 Task: Select home as phone type.
Action: Mouse moved to (723, 77)
Screenshot: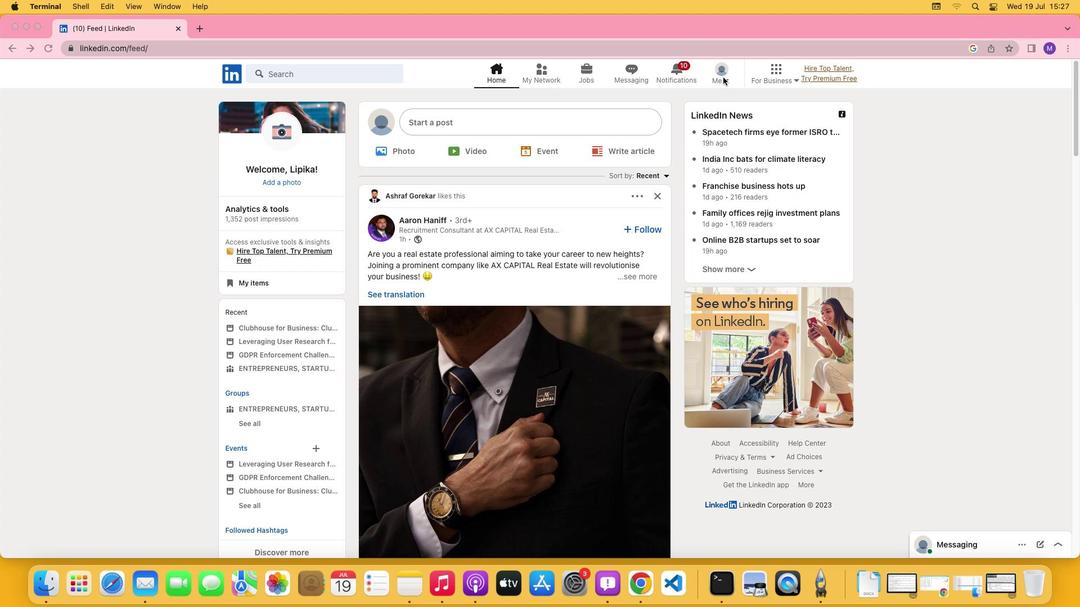 
Action: Mouse pressed left at (723, 77)
Screenshot: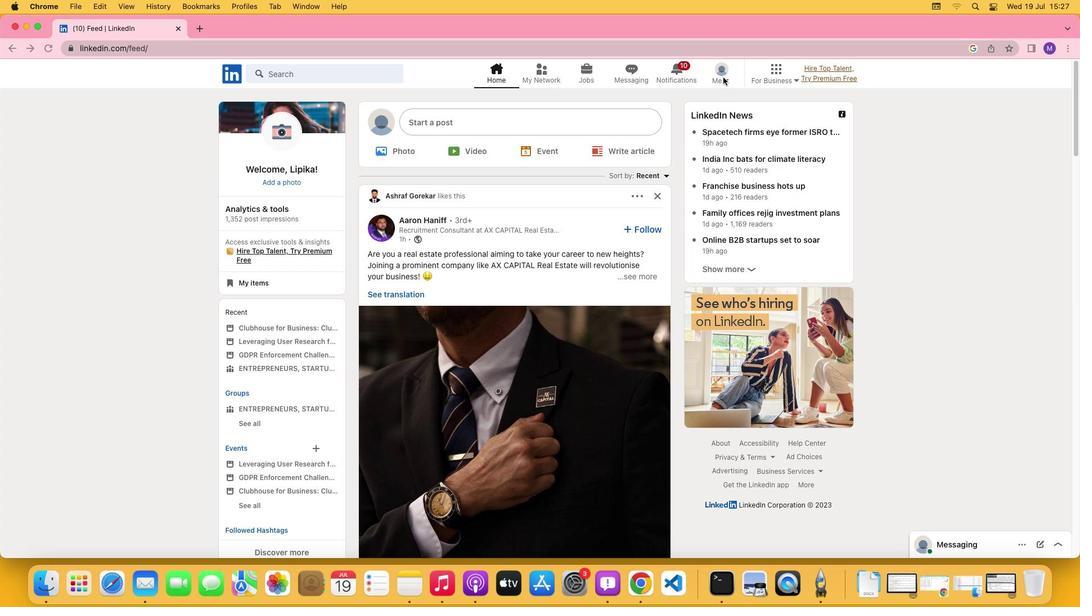 
Action: Mouse moved to (725, 78)
Screenshot: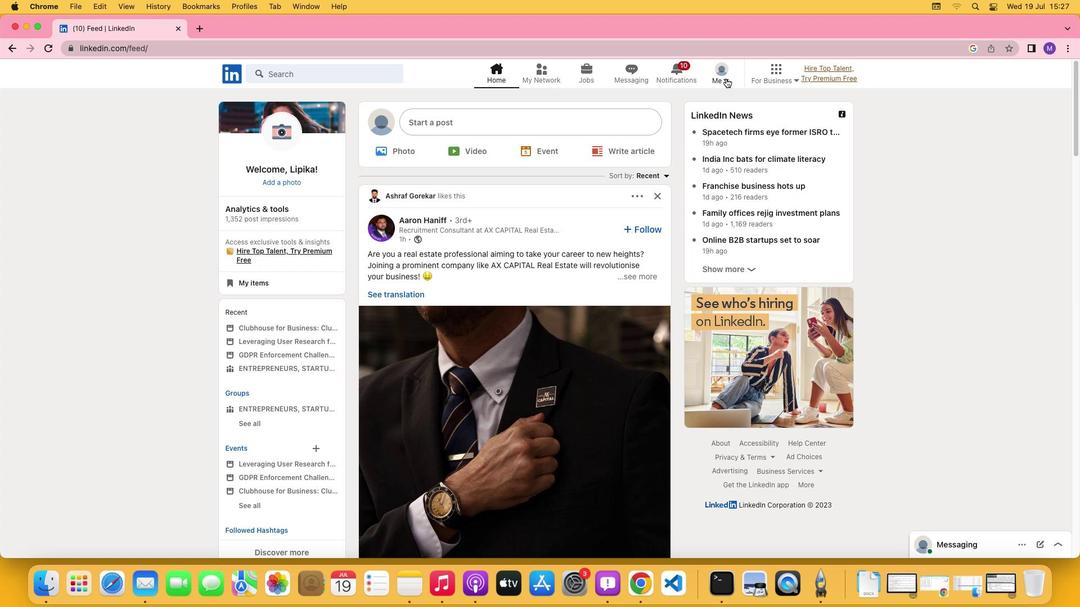 
Action: Mouse pressed left at (725, 78)
Screenshot: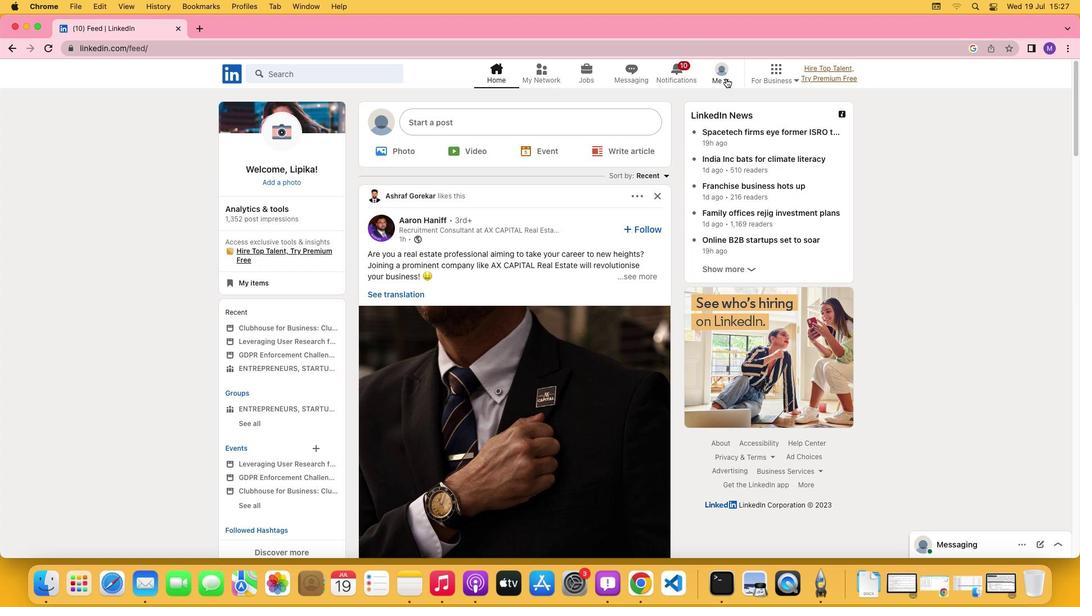
Action: Mouse moved to (715, 135)
Screenshot: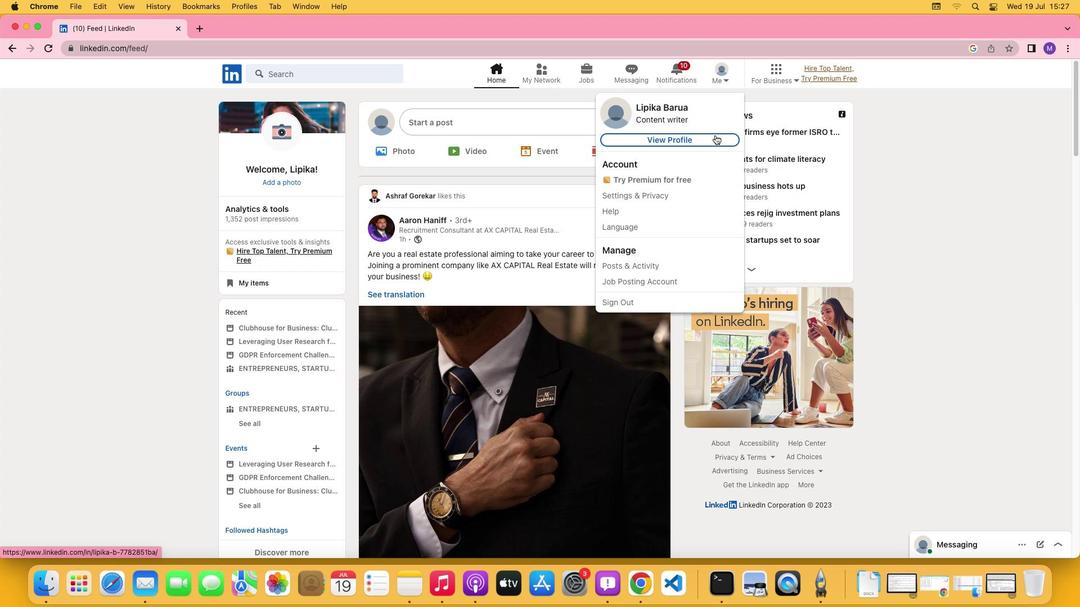 
Action: Mouse pressed left at (715, 135)
Screenshot: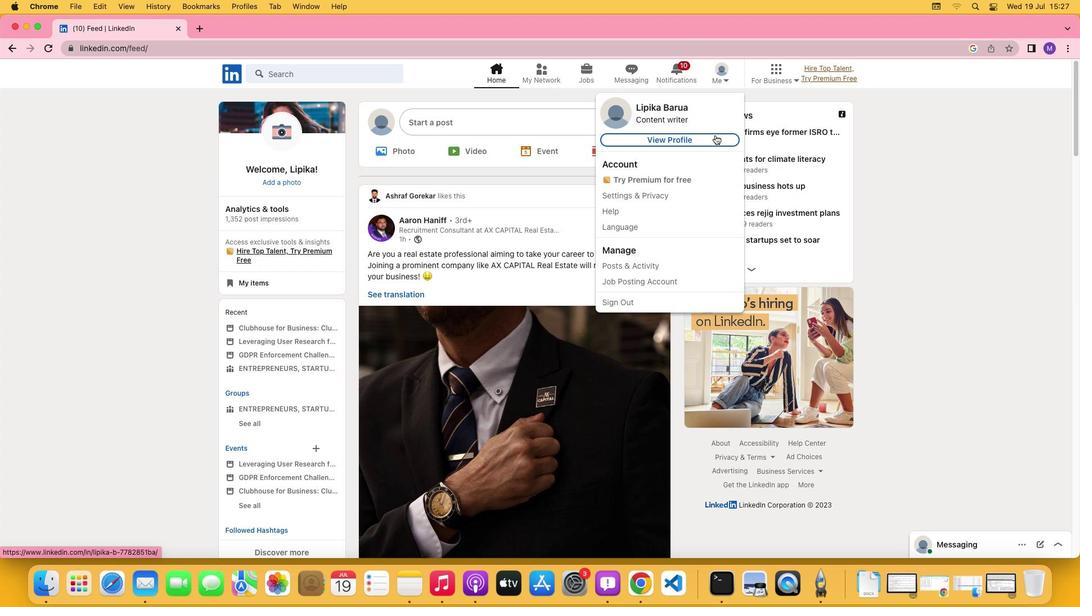 
Action: Mouse moved to (363, 364)
Screenshot: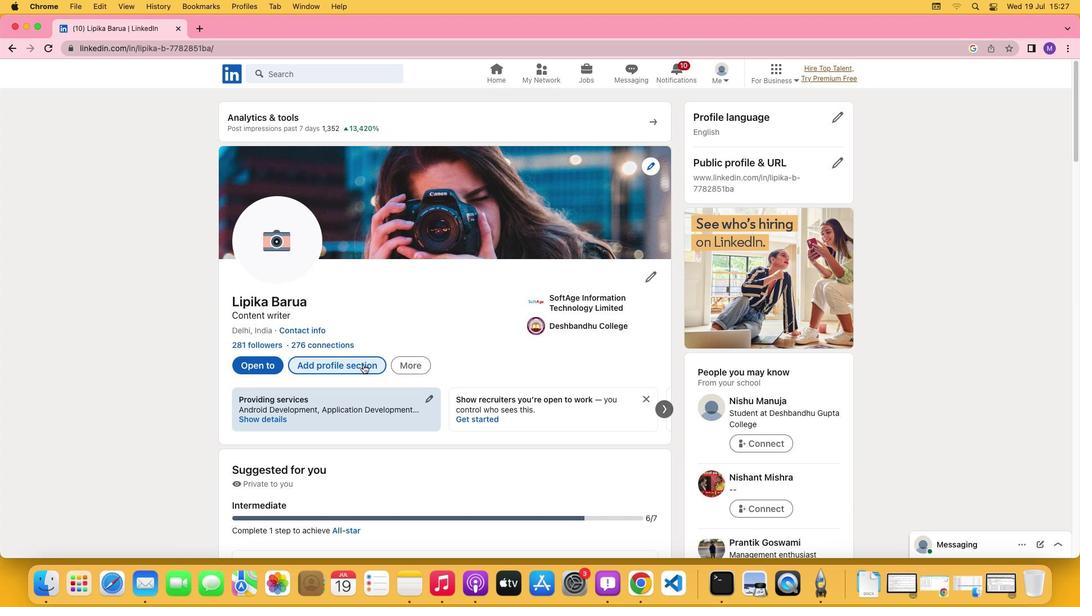 
Action: Mouse pressed left at (363, 364)
Screenshot: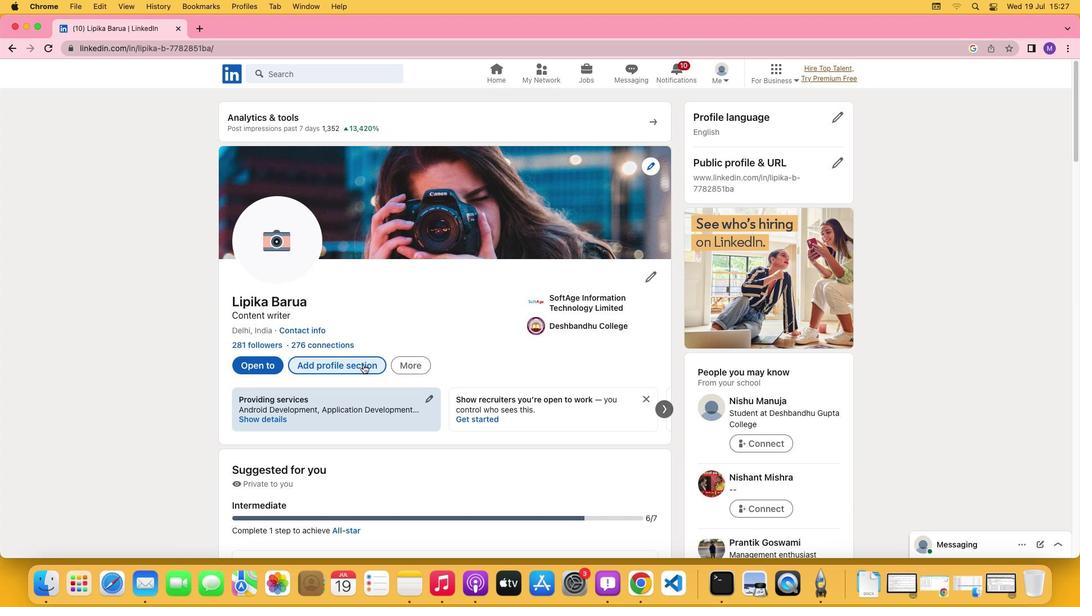 
Action: Mouse moved to (421, 338)
Screenshot: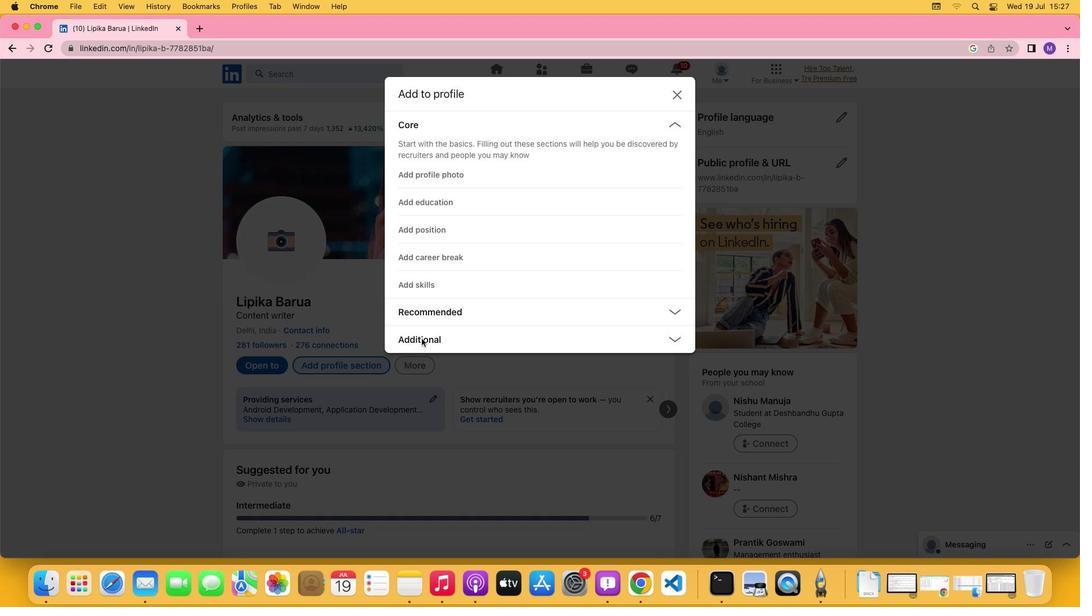
Action: Mouse pressed left at (421, 338)
Screenshot: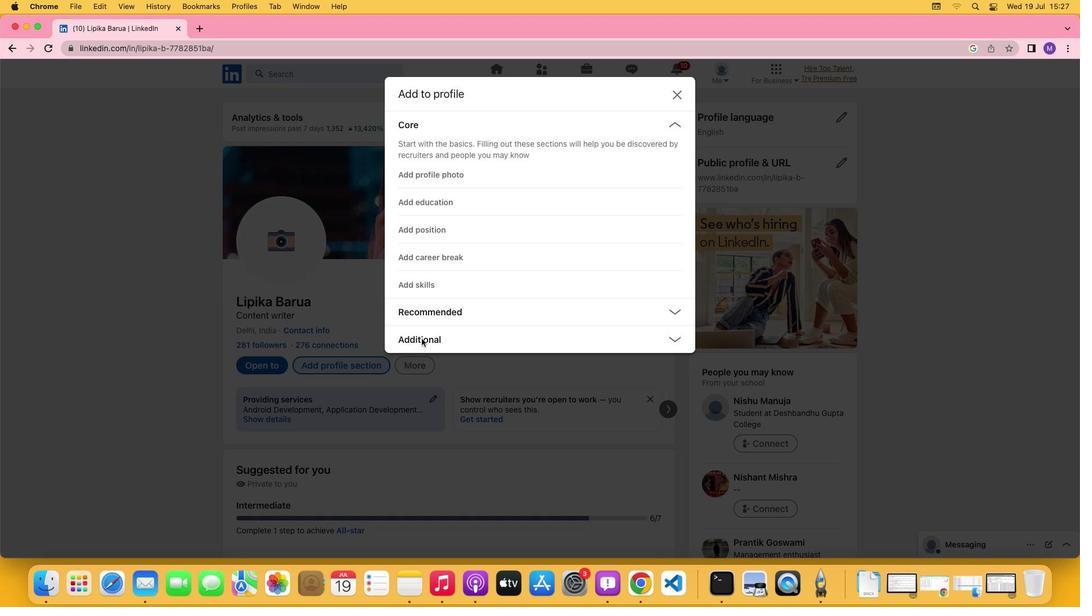 
Action: Mouse moved to (425, 450)
Screenshot: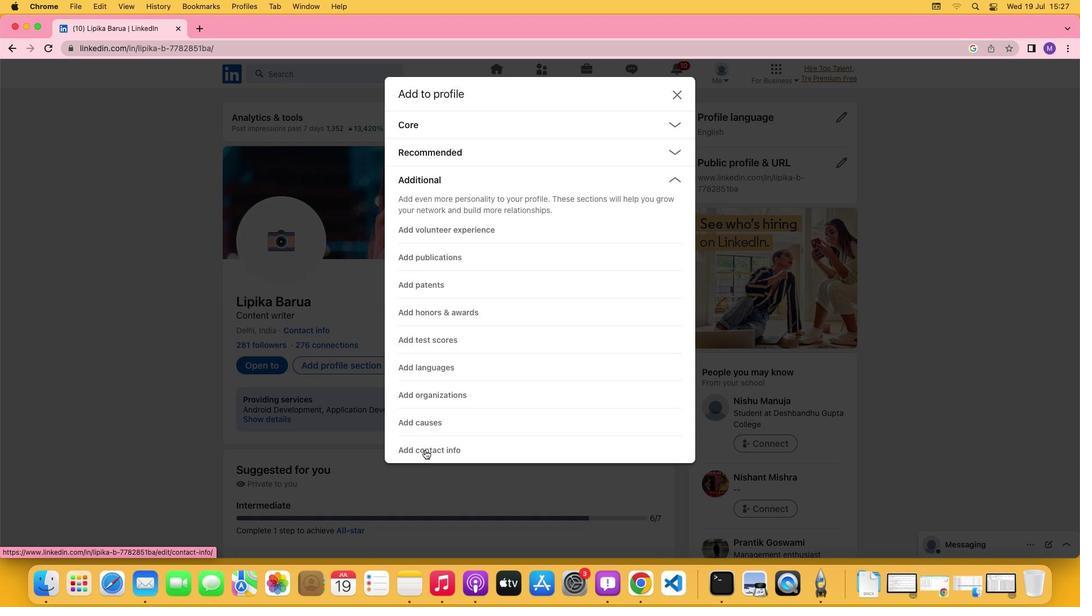 
Action: Mouse pressed left at (425, 450)
Screenshot: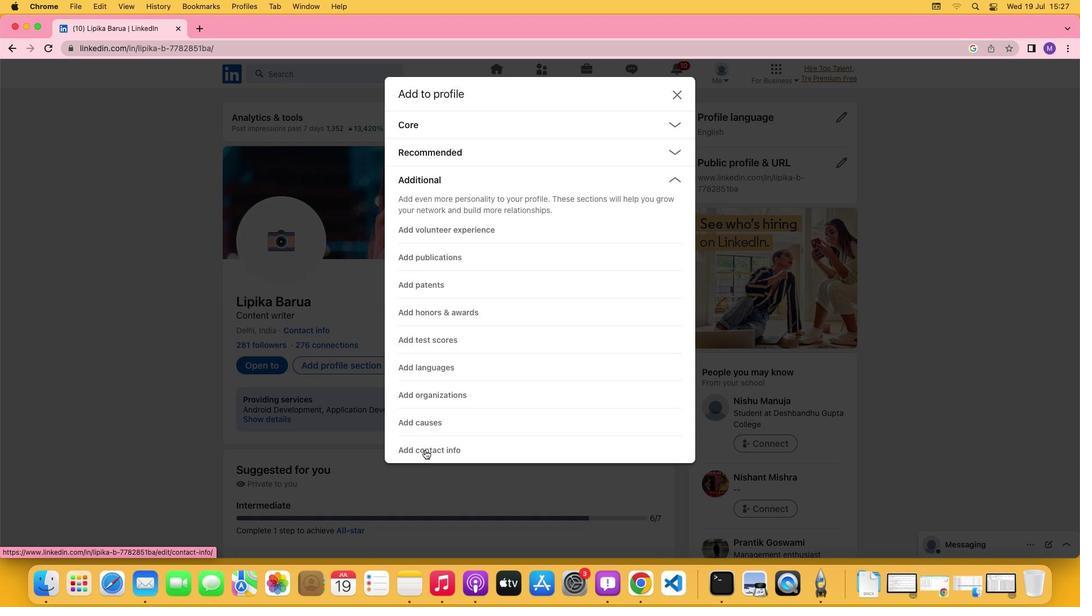 
Action: Mouse moved to (716, 290)
Screenshot: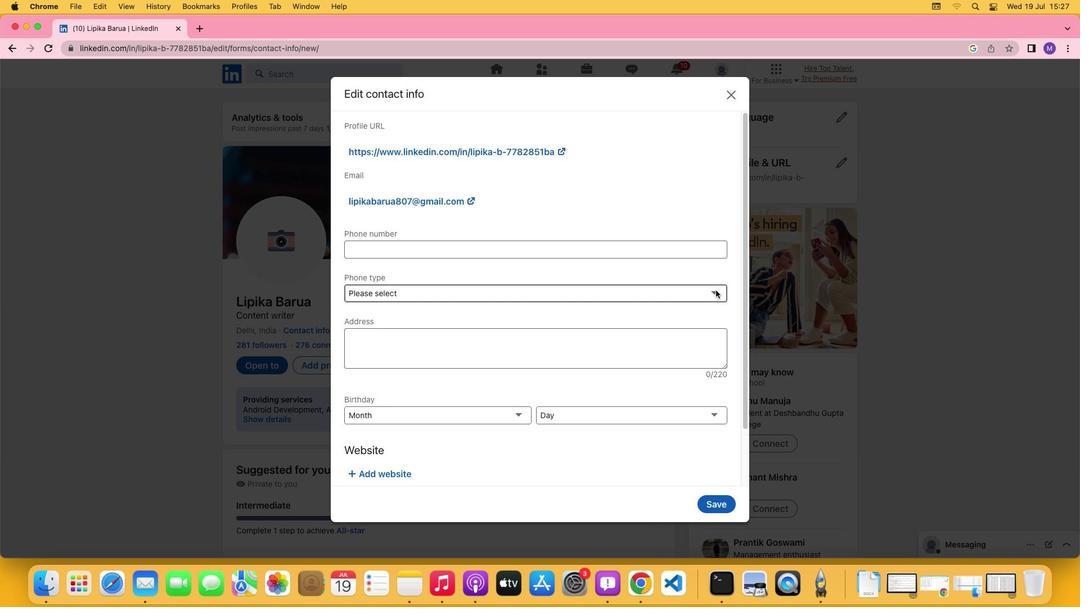 
Action: Mouse pressed left at (716, 290)
Screenshot: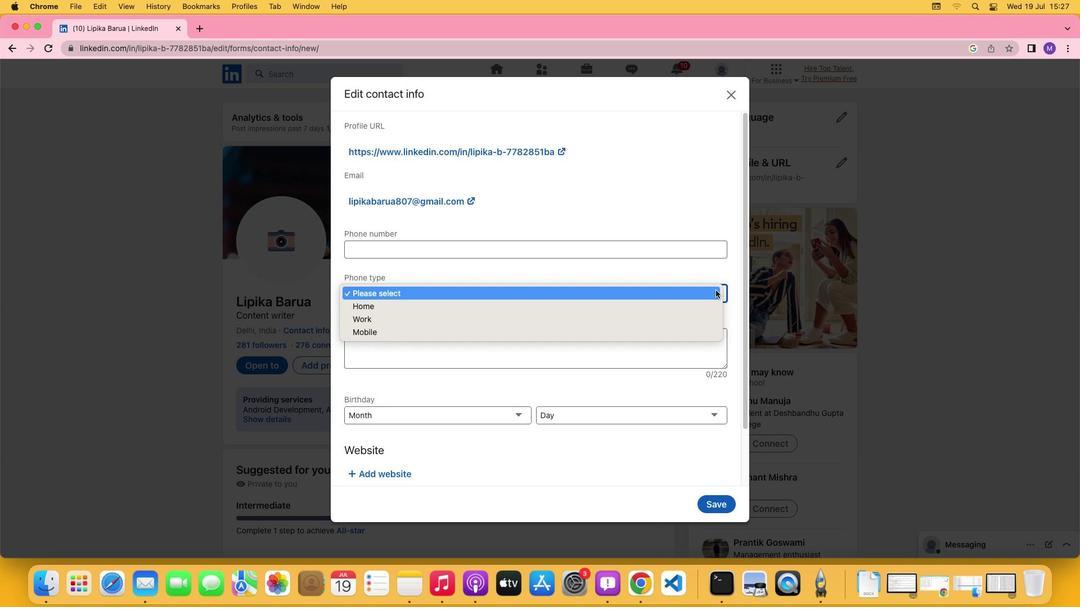 
Action: Mouse moved to (702, 306)
Screenshot: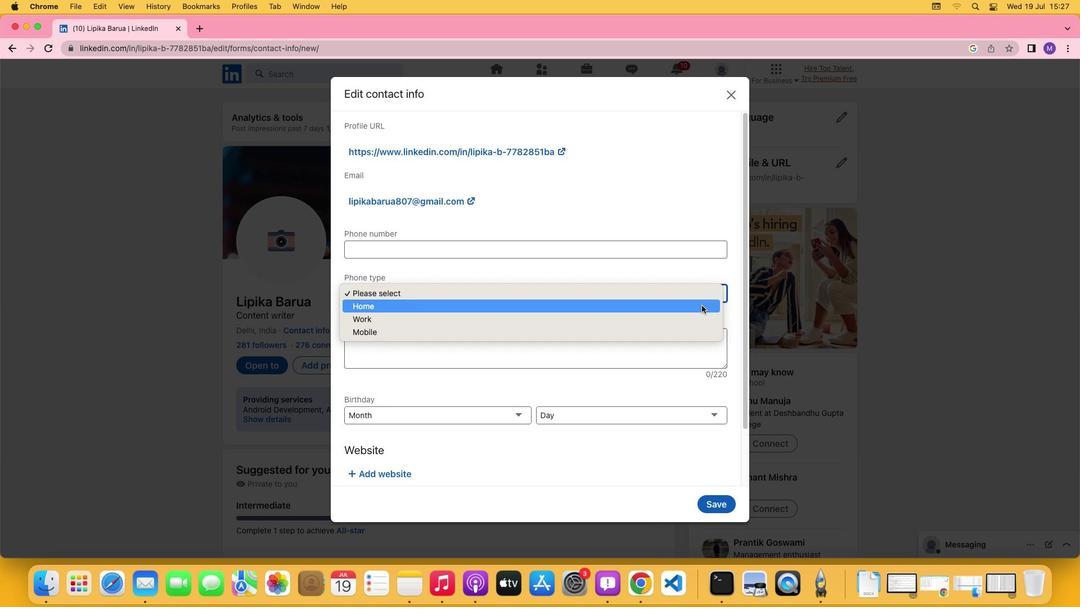 
Action: Mouse pressed left at (702, 306)
Screenshot: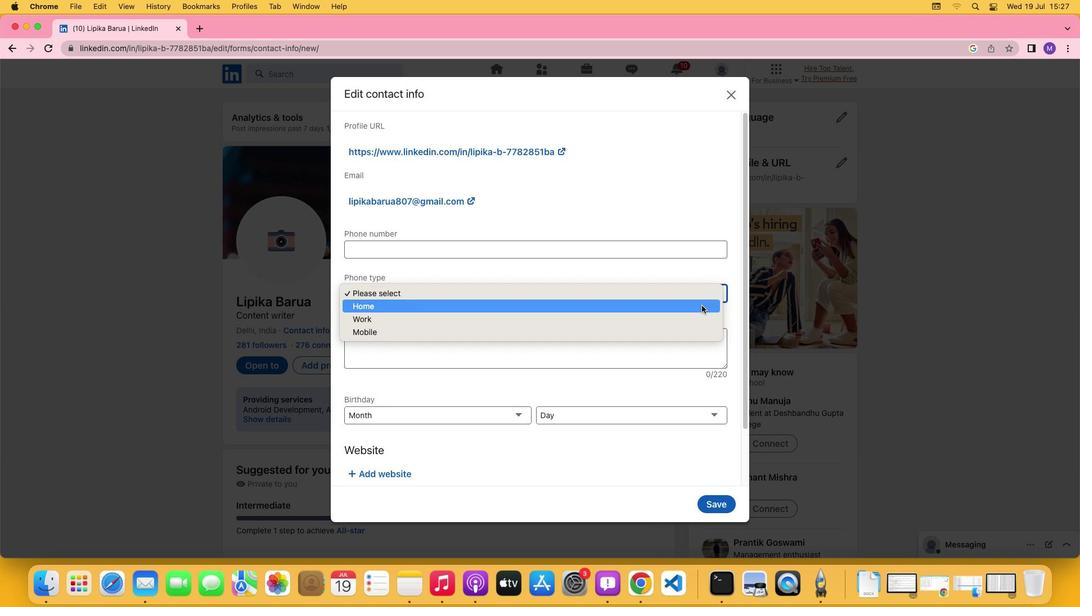 
Action: Mouse moved to (710, 270)
Screenshot: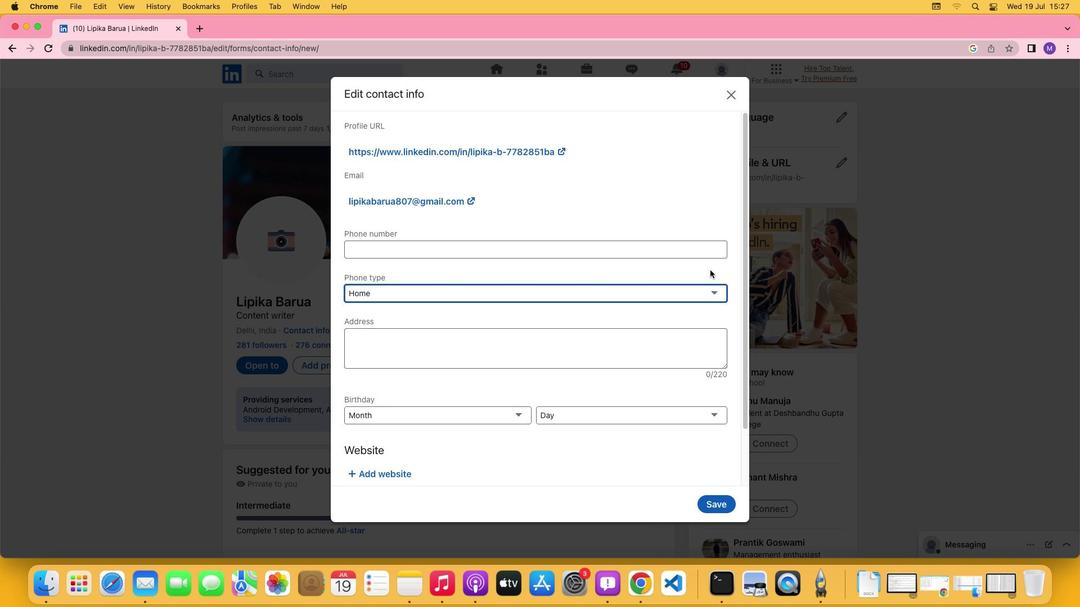 
